 Task: For heading Arial with bold.  font size for heading22,  'Change the font style of data to'Arial Narrow.  and font size to 14,  Change the alignment of both headline & data to Align middle.  In the sheet  auditingSalesByQuarter
Action: Mouse moved to (793, 109)
Screenshot: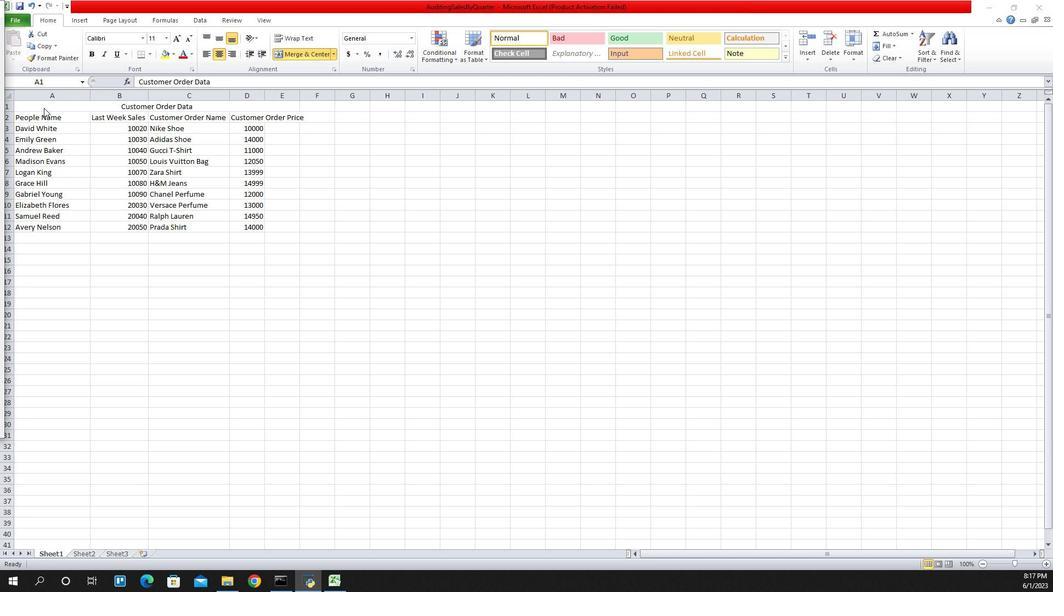 
Action: Mouse pressed left at (793, 109)
Screenshot: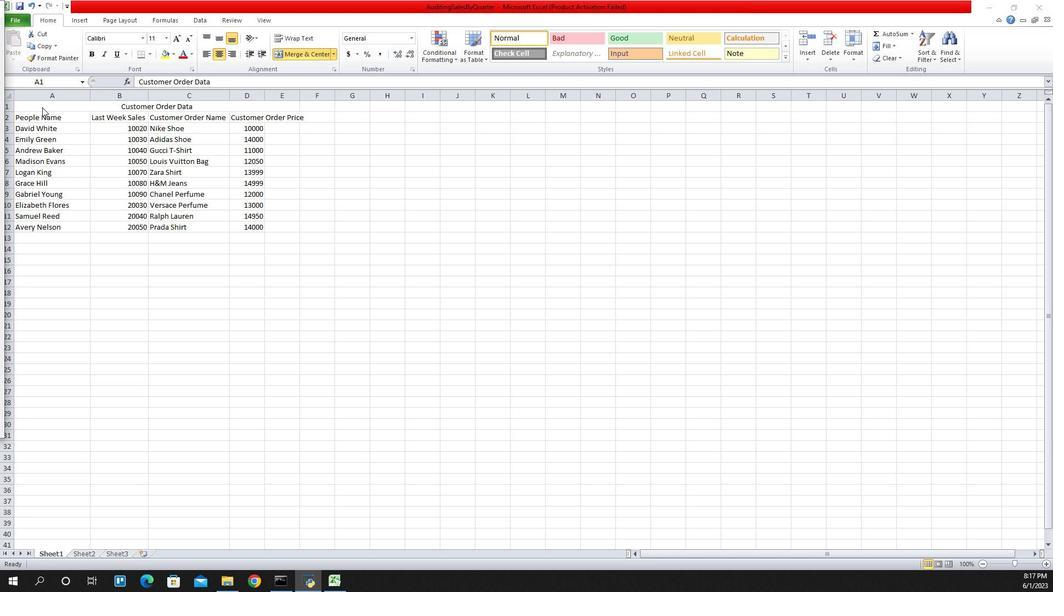 
Action: Mouse moved to (892, 38)
Screenshot: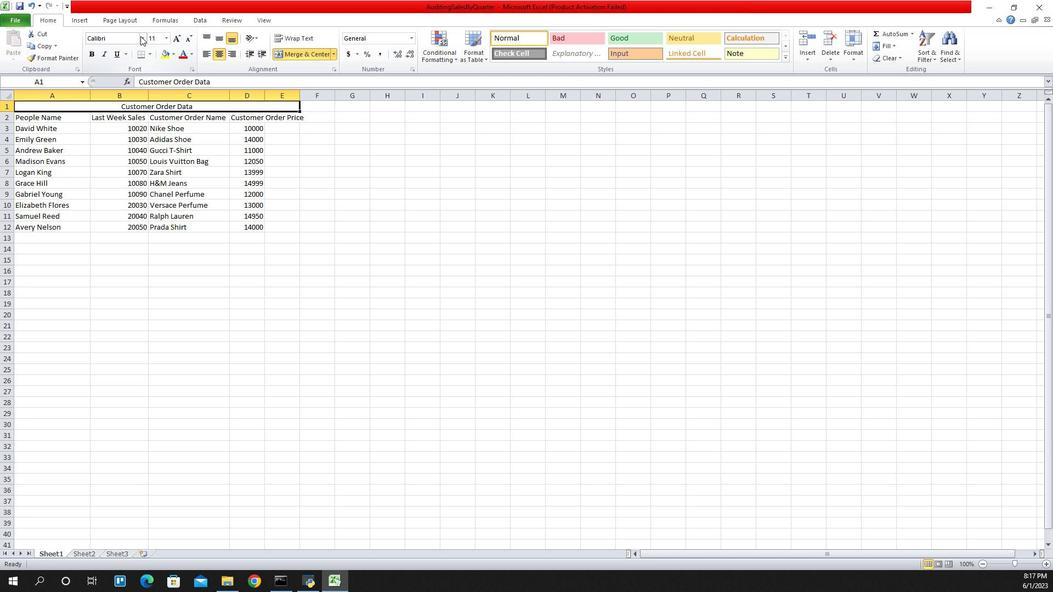 
Action: Mouse pressed left at (892, 38)
Screenshot: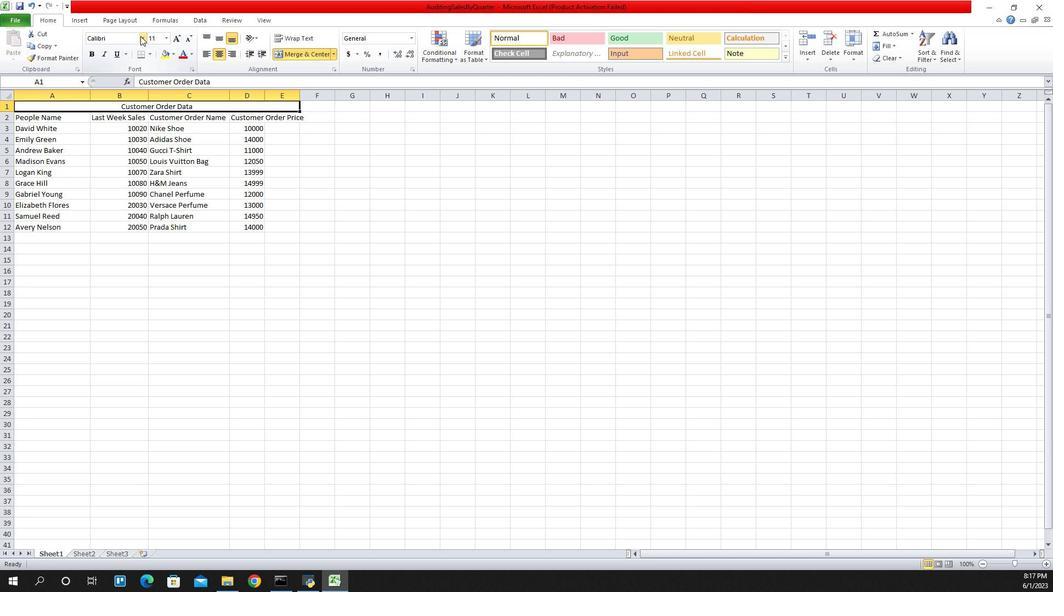 
Action: Mouse moved to (866, 127)
Screenshot: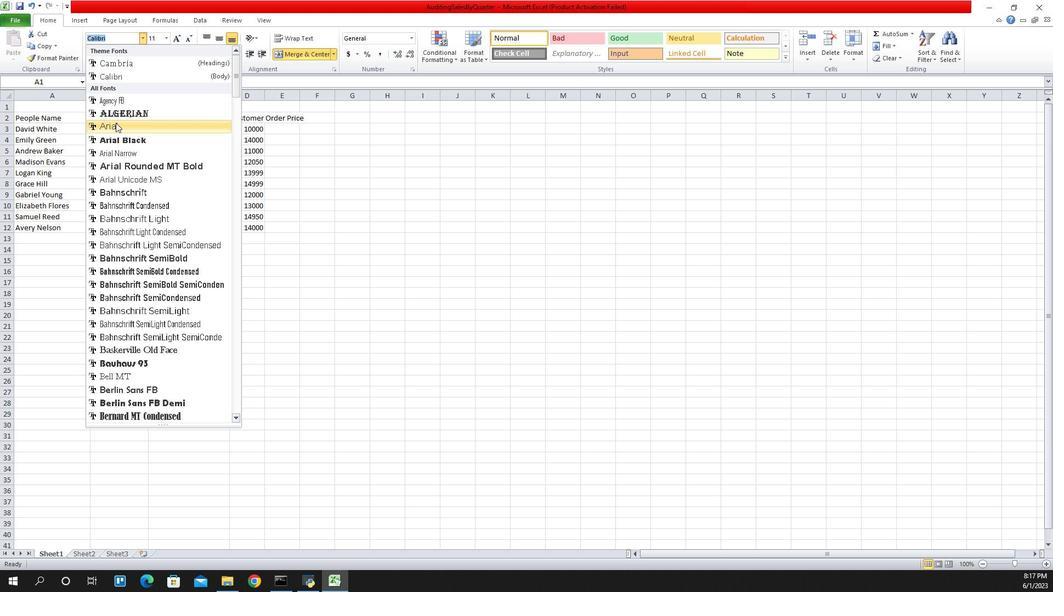 
Action: Mouse pressed left at (866, 127)
Screenshot: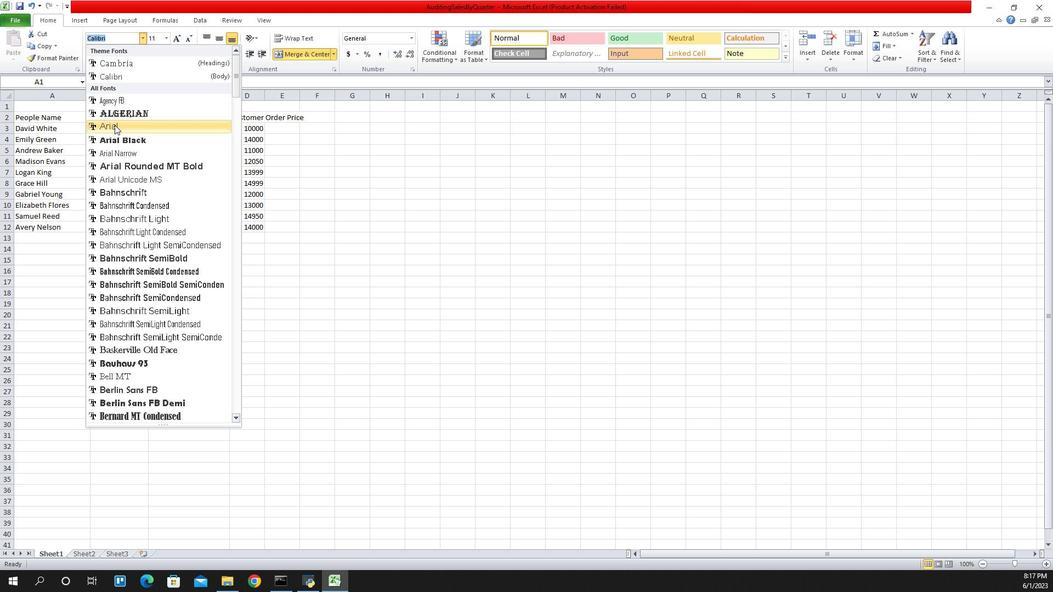 
Action: Mouse moved to (844, 58)
Screenshot: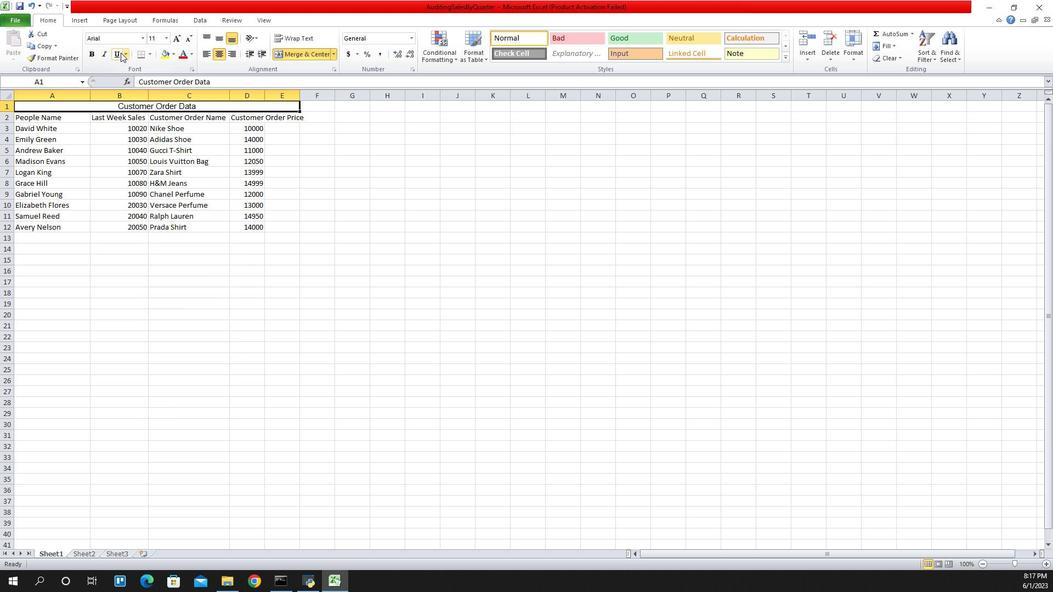 
Action: Mouse pressed left at (844, 58)
Screenshot: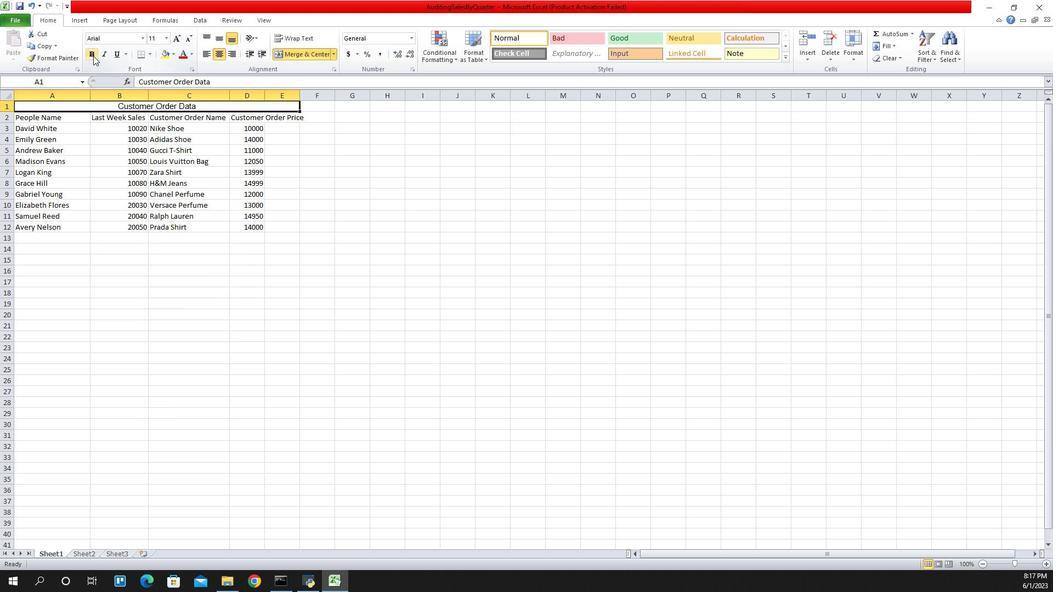 
Action: Mouse moved to (916, 41)
Screenshot: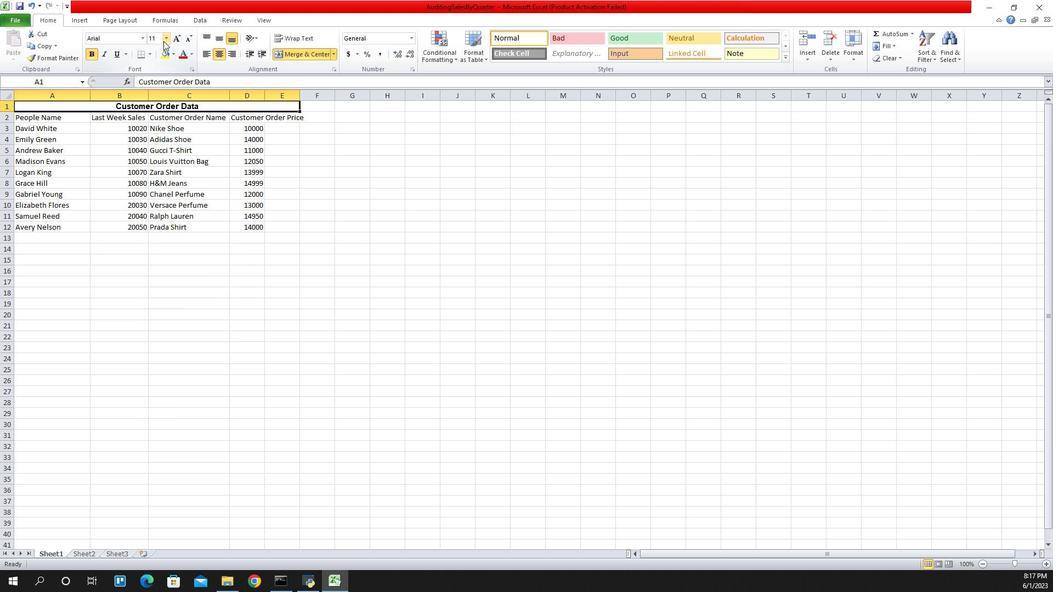 
Action: Mouse pressed left at (916, 41)
Screenshot: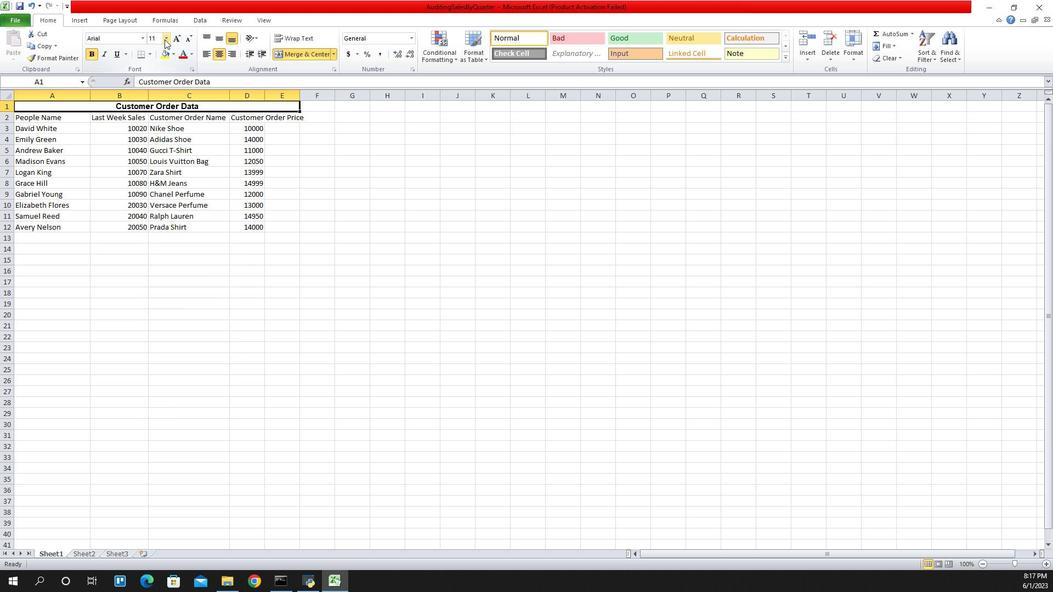 
Action: Mouse moved to (904, 134)
Screenshot: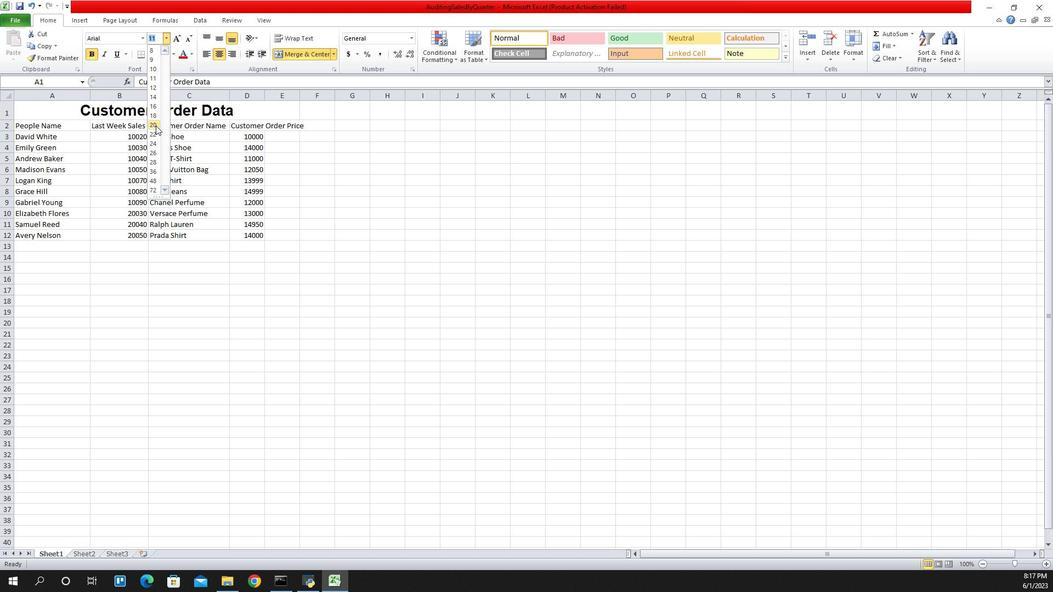 
Action: Mouse pressed left at (904, 134)
Screenshot: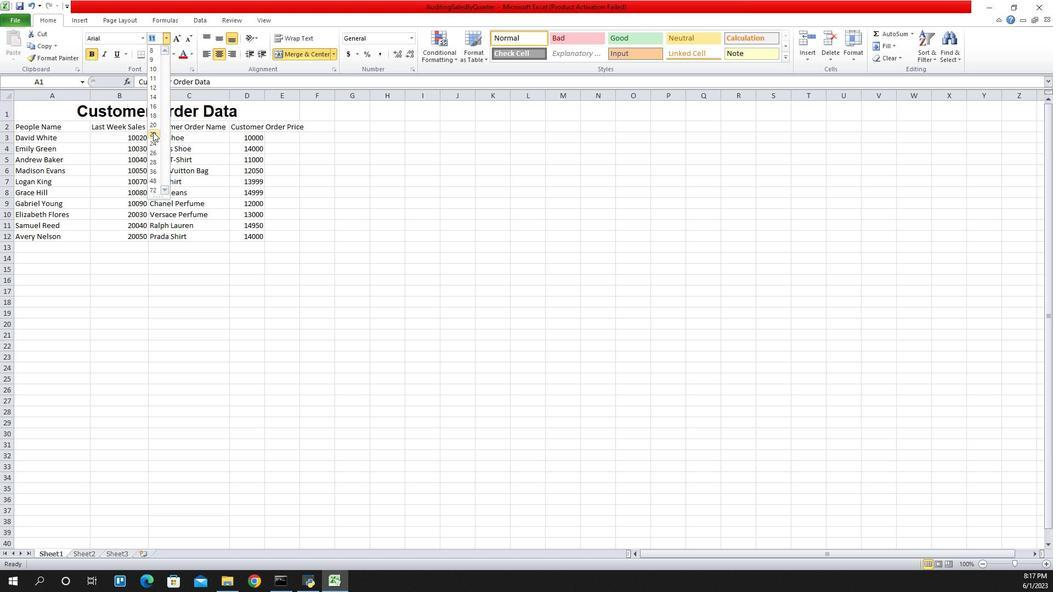 
Action: Mouse moved to (823, 131)
Screenshot: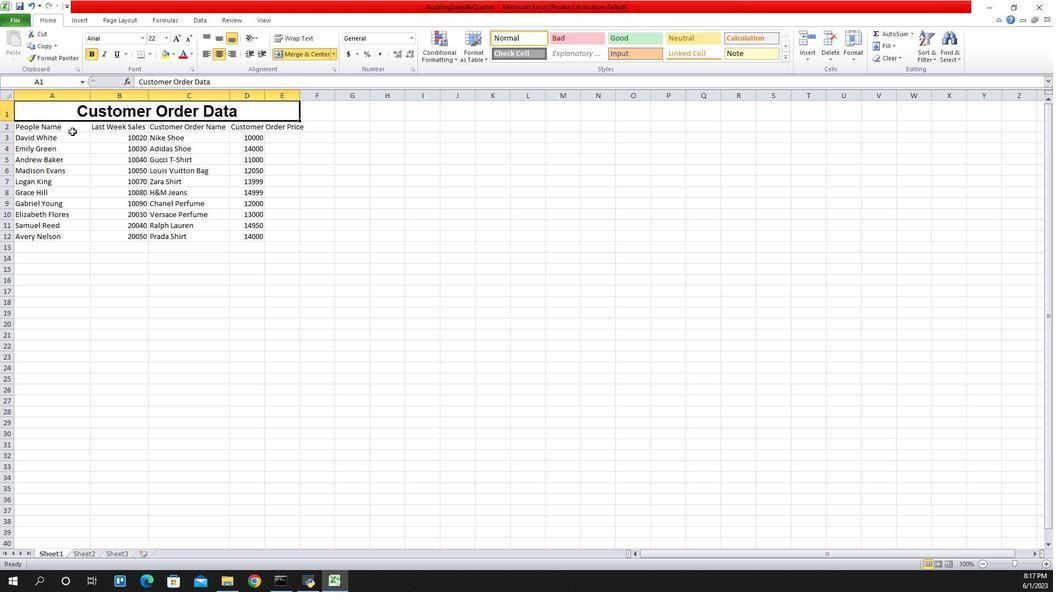 
Action: Mouse pressed left at (823, 131)
Screenshot: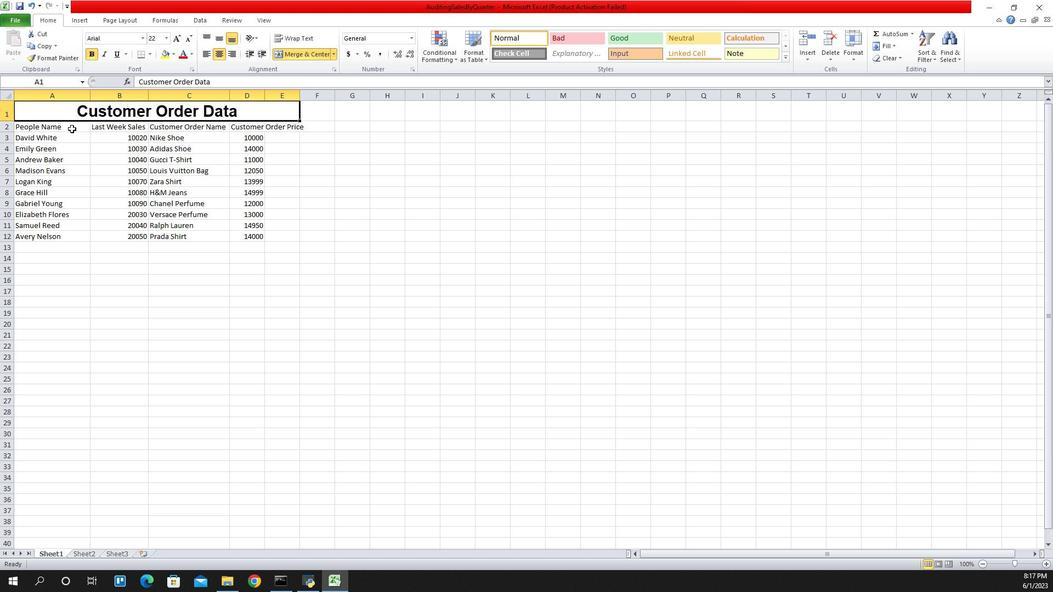 
Action: Mouse moved to (893, 37)
Screenshot: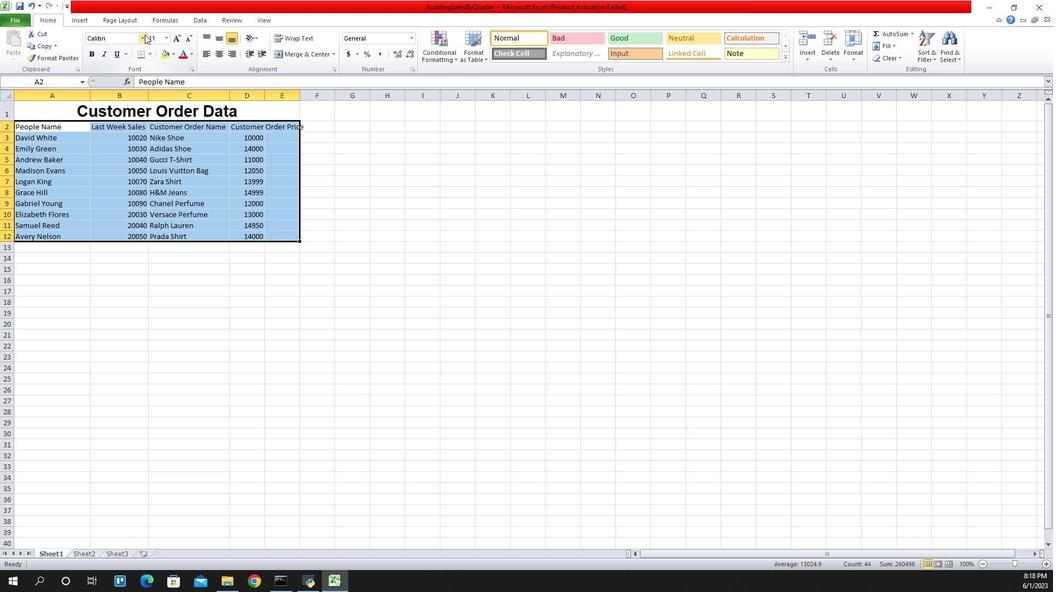 
Action: Mouse pressed left at (893, 37)
Screenshot: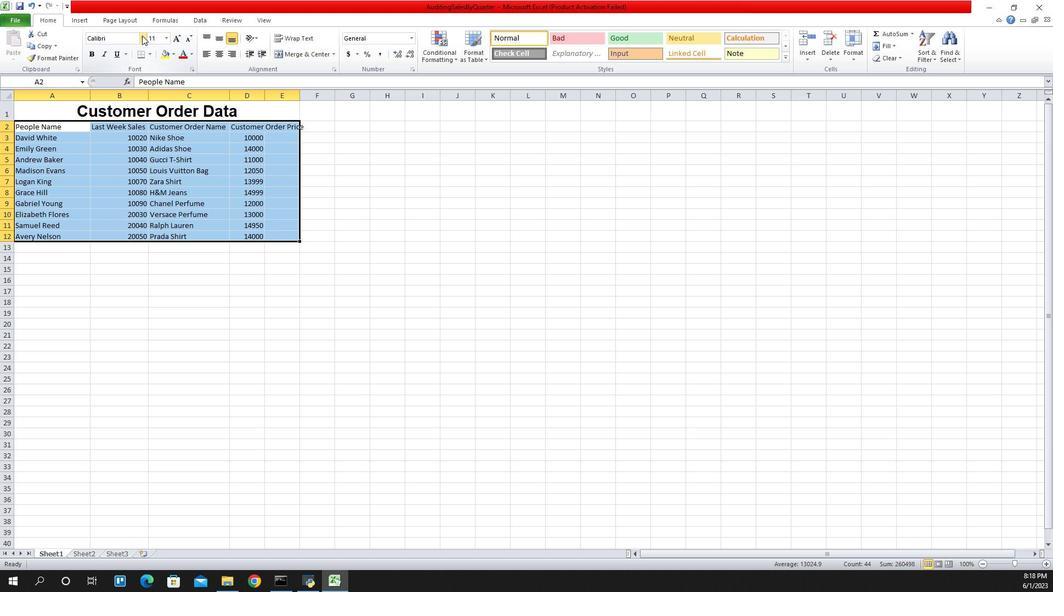 
Action: Mouse moved to (868, 153)
Screenshot: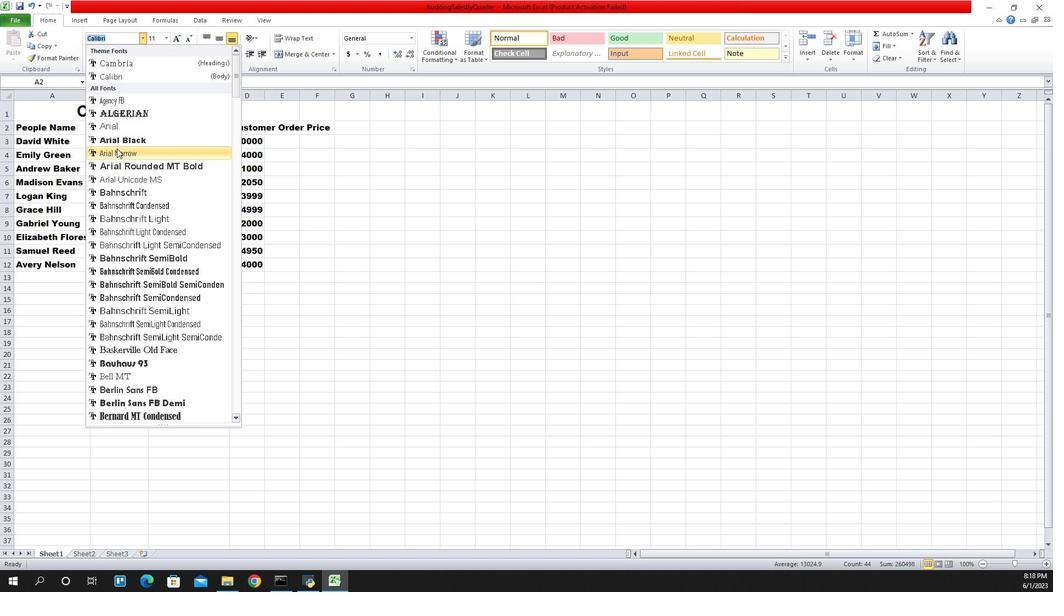 
Action: Mouse pressed left at (868, 153)
Screenshot: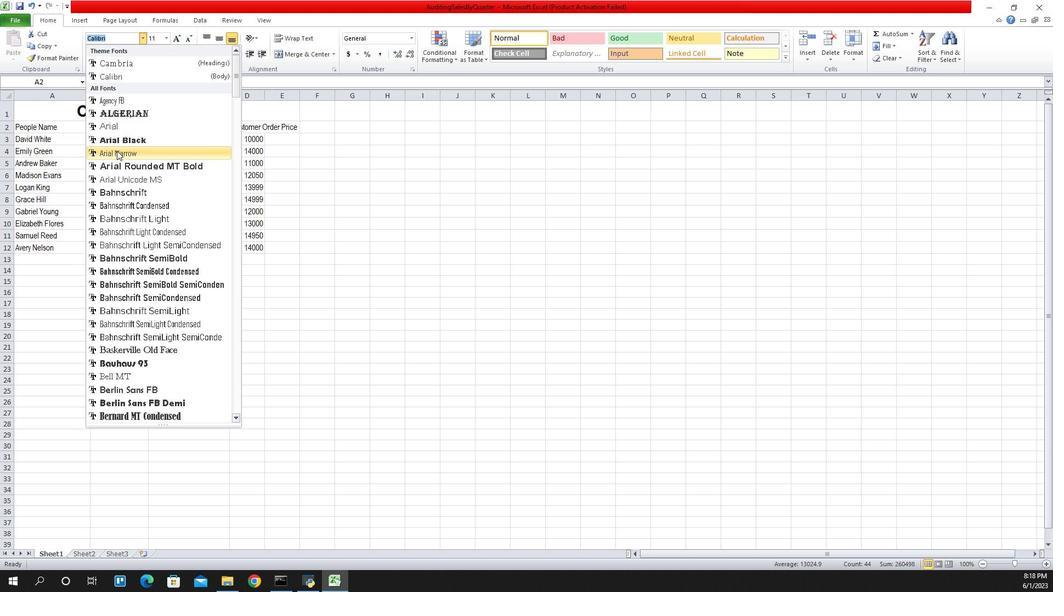 
Action: Mouse moved to (916, 43)
Screenshot: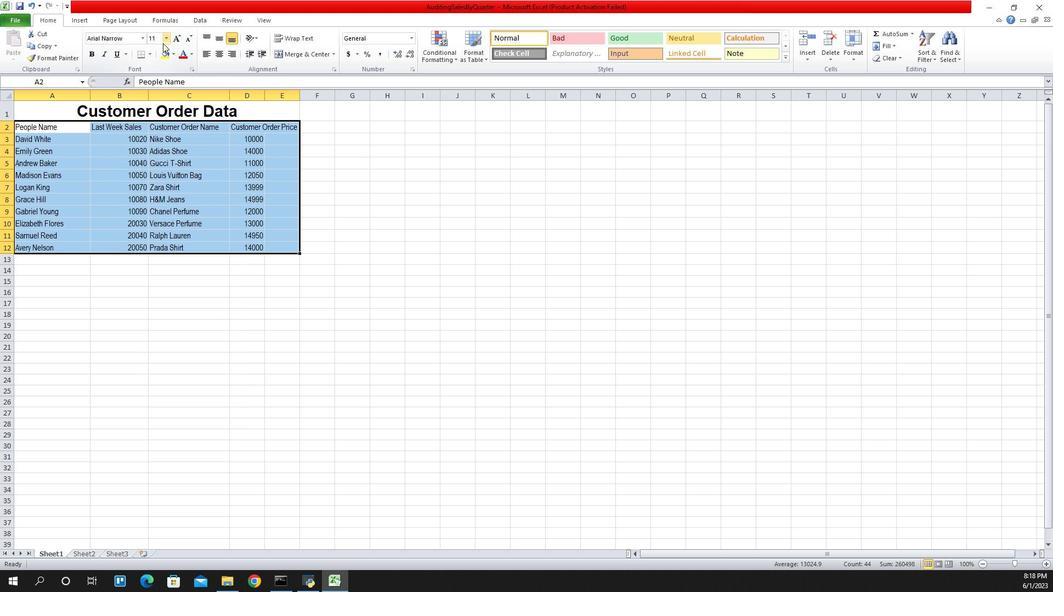 
Action: Mouse pressed left at (916, 43)
Screenshot: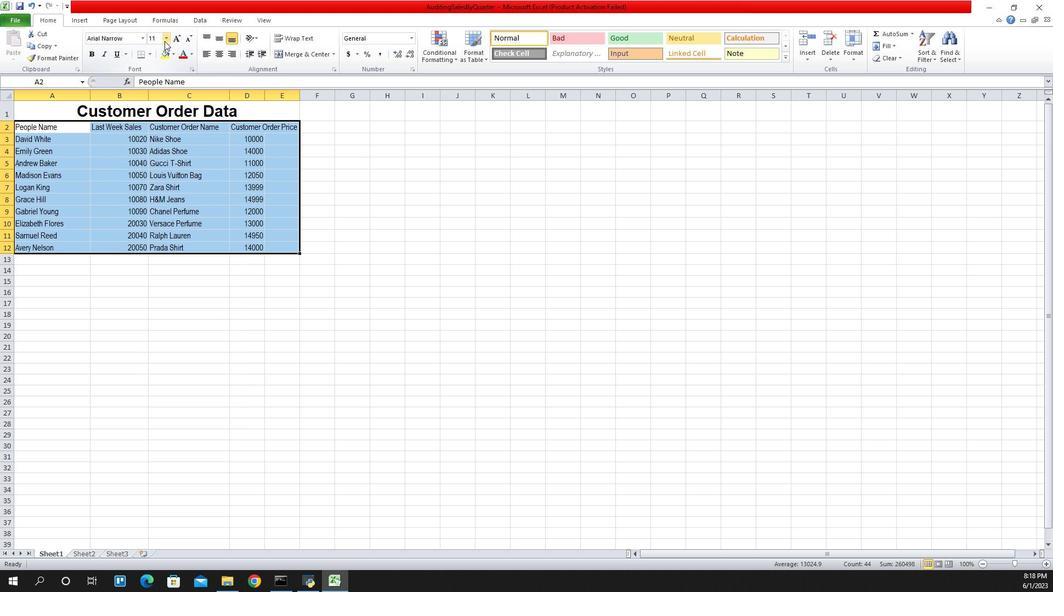 
Action: Mouse moved to (905, 97)
Screenshot: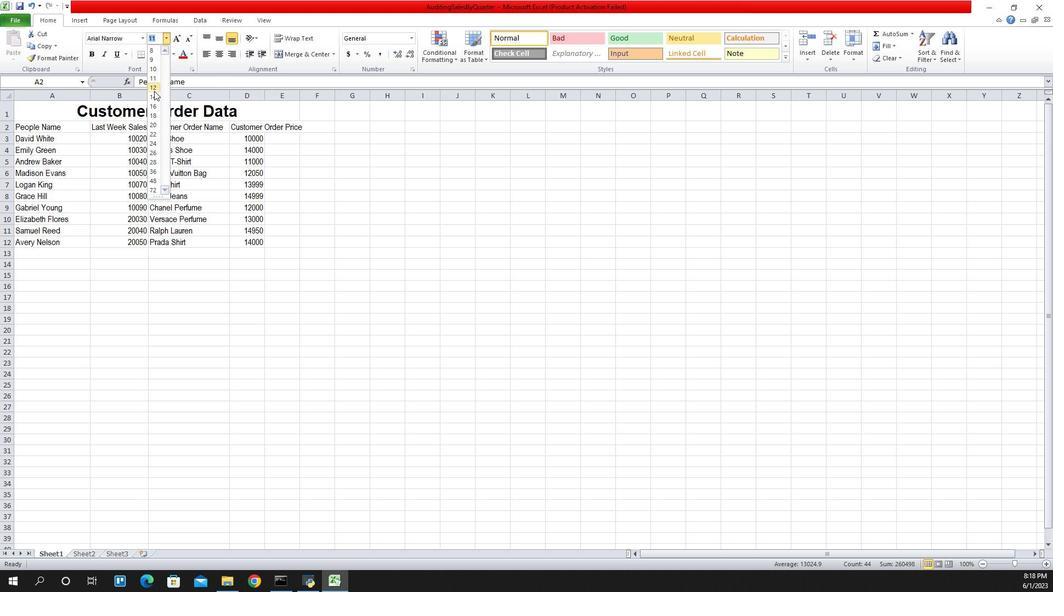 
Action: Mouse pressed left at (905, 97)
Screenshot: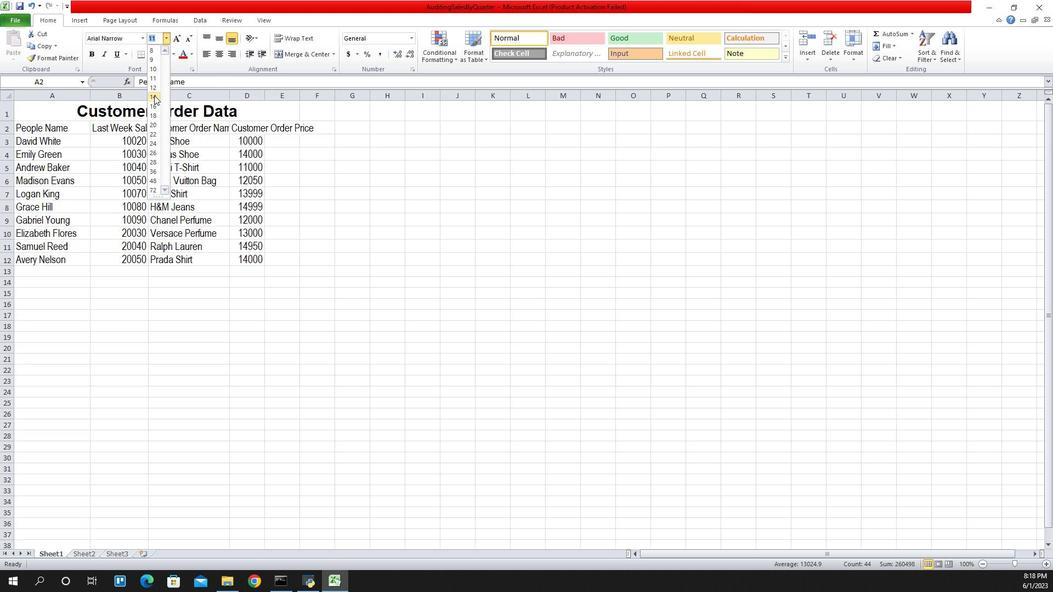 
Action: Mouse moved to (939, 318)
Screenshot: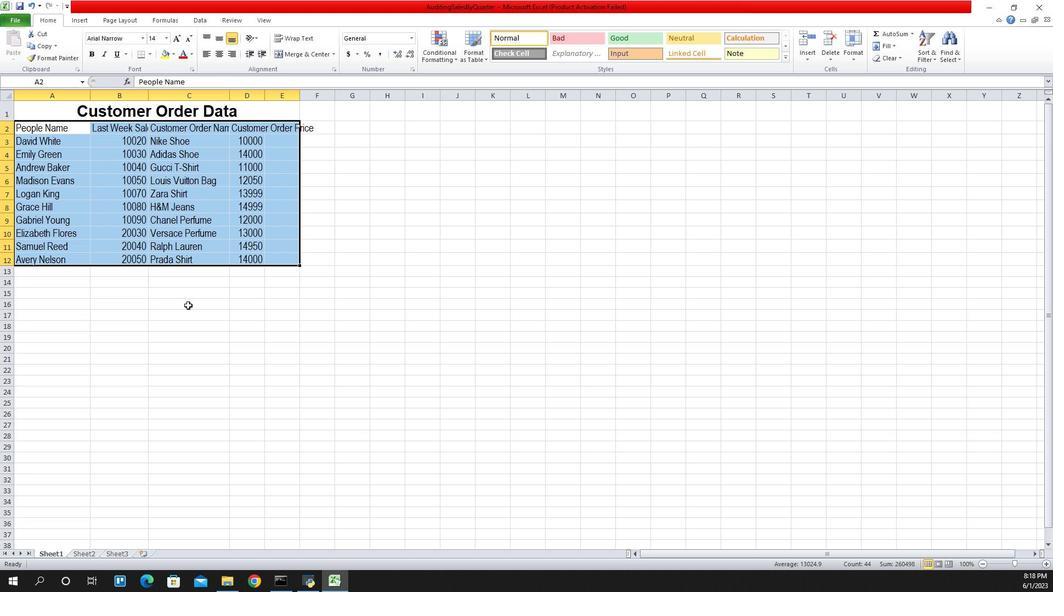 
Action: Mouse pressed left at (939, 318)
Screenshot: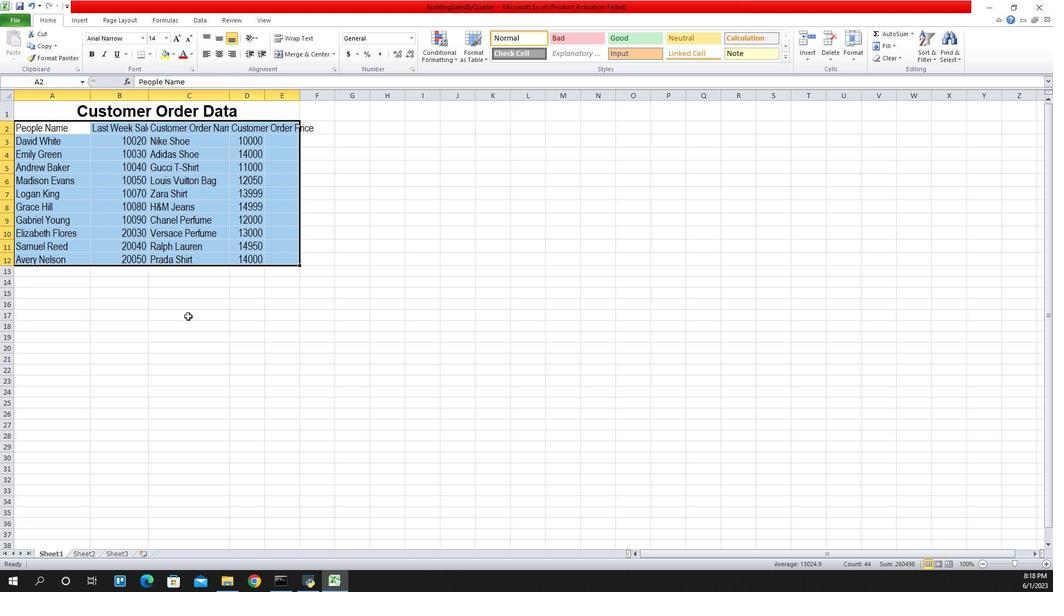 
Action: Mouse moved to (806, 129)
Screenshot: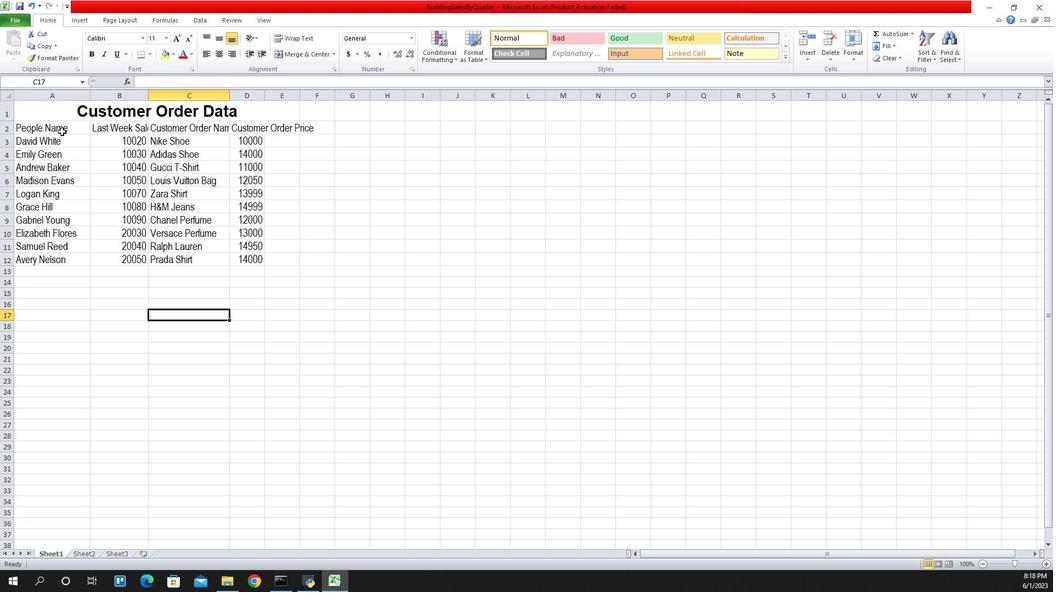 
Action: Mouse pressed left at (806, 129)
Screenshot: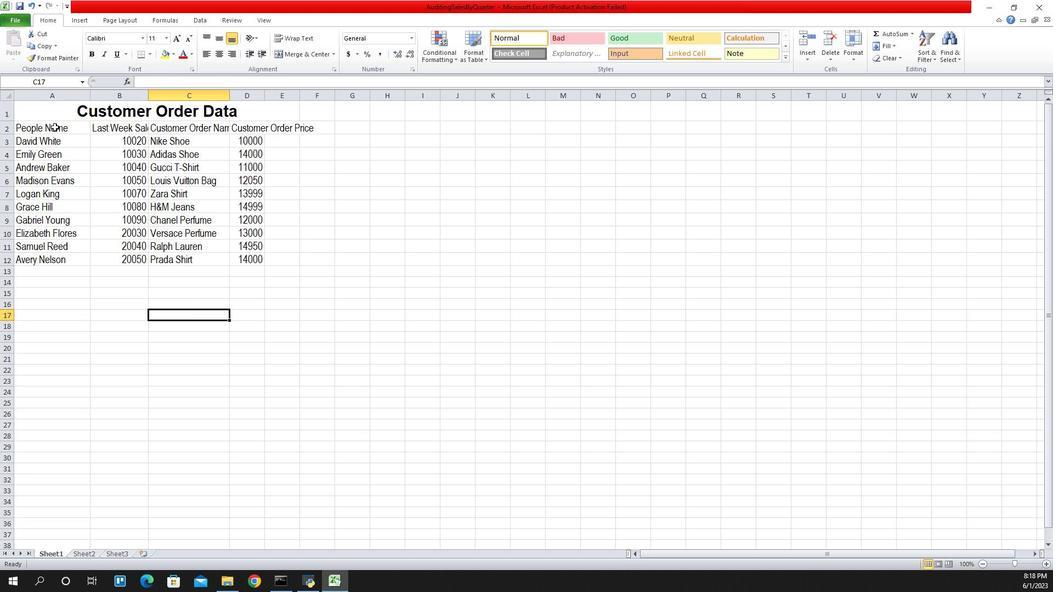 
Action: Mouse moved to (968, 37)
Screenshot: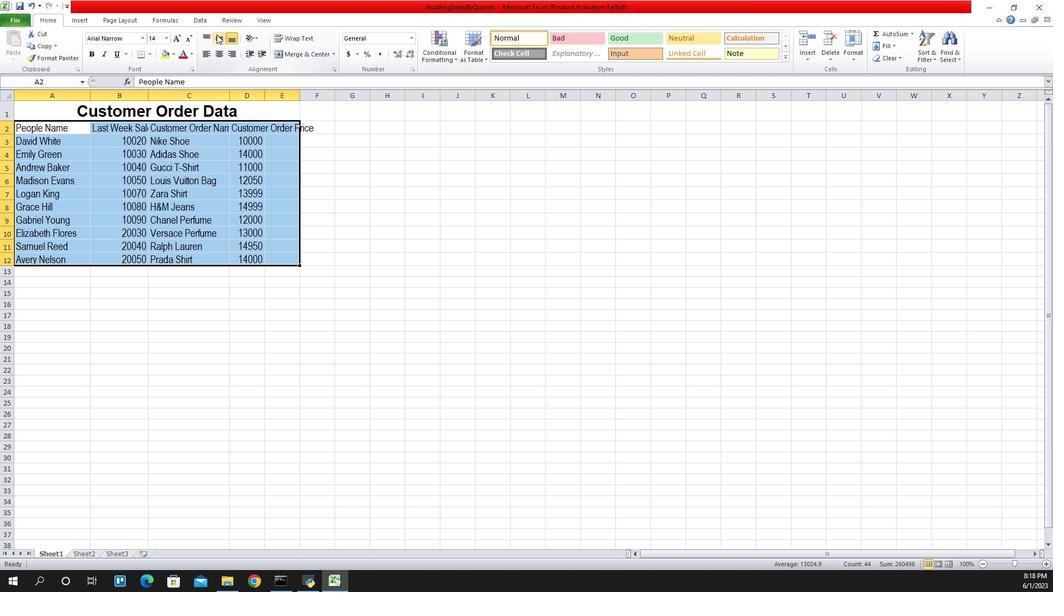 
Action: Mouse pressed left at (968, 37)
Screenshot: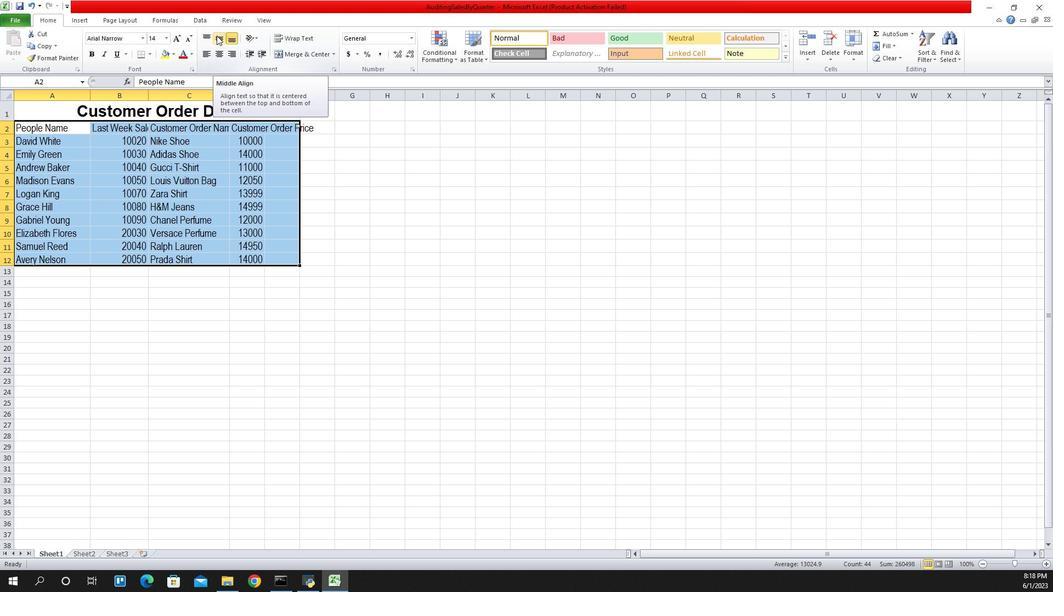 
Action: Mouse moved to (967, 60)
Screenshot: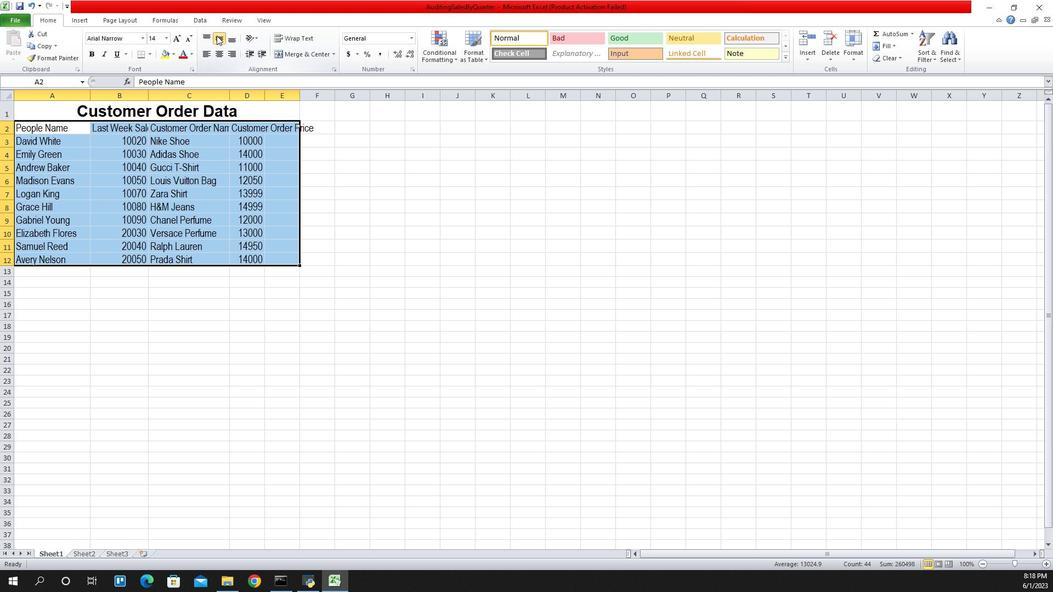 
